 Task: In the  document experience.pdf, change border color to  'Brown' and border width to  '1' Select the first Column and fill it with the color  Light Orange
Action: Mouse moved to (281, 406)
Screenshot: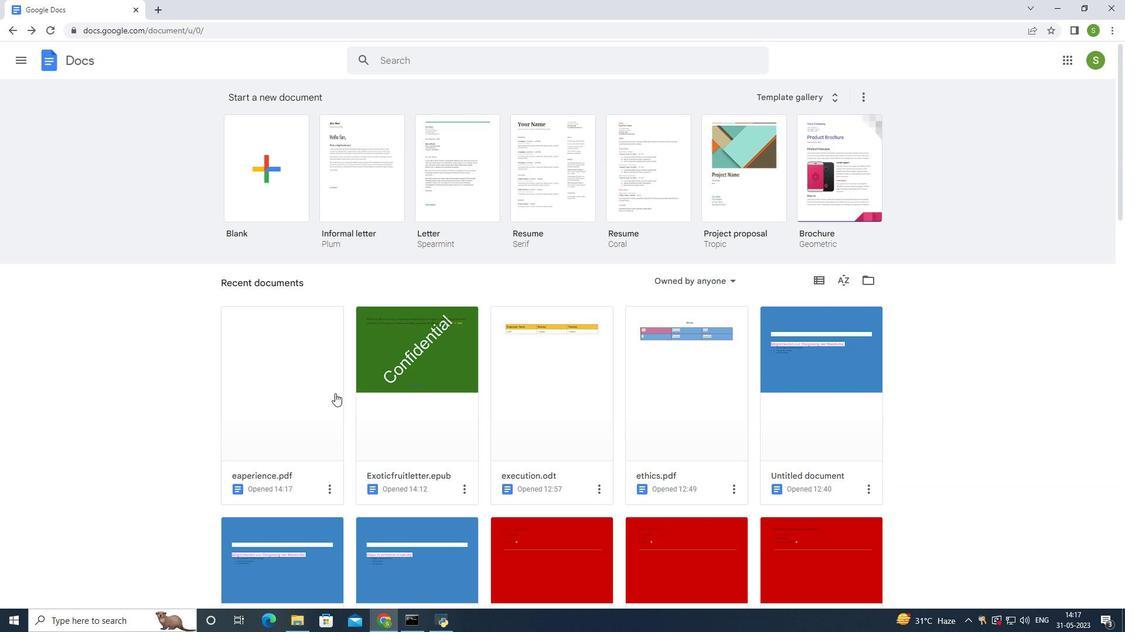 
Action: Mouse pressed left at (281, 406)
Screenshot: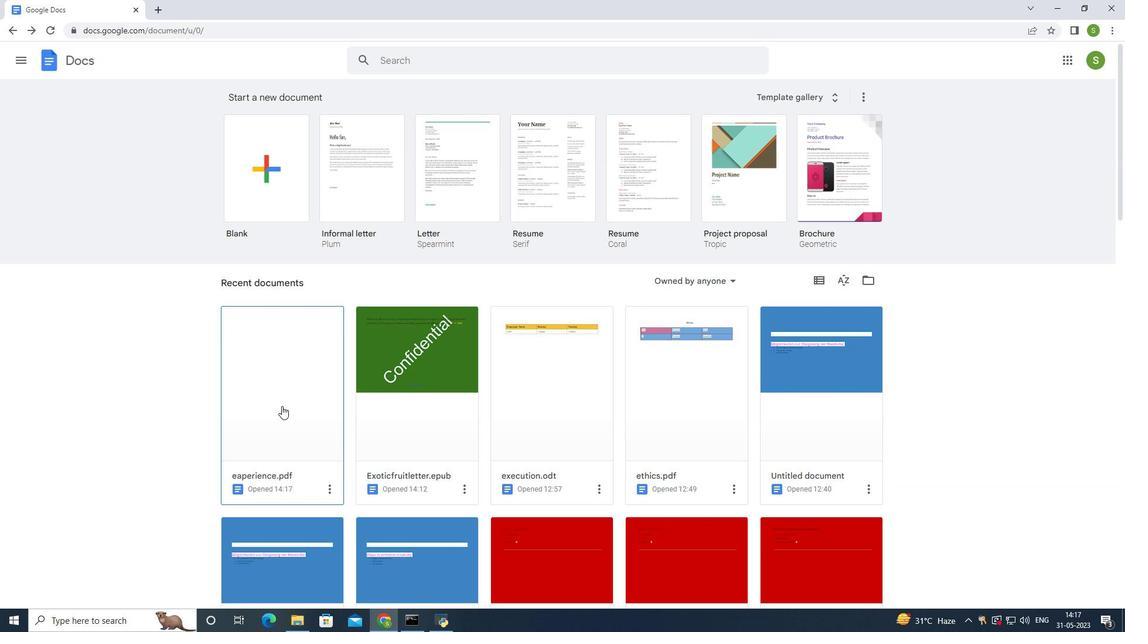 
Action: Mouse moved to (303, 199)
Screenshot: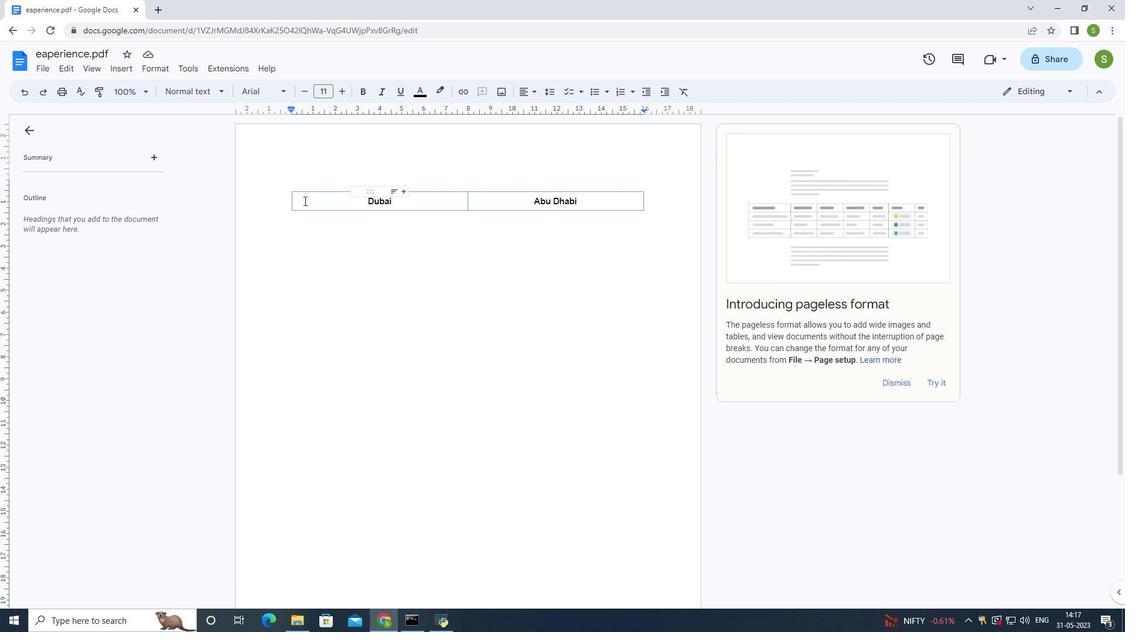 
Action: Mouse pressed left at (303, 199)
Screenshot: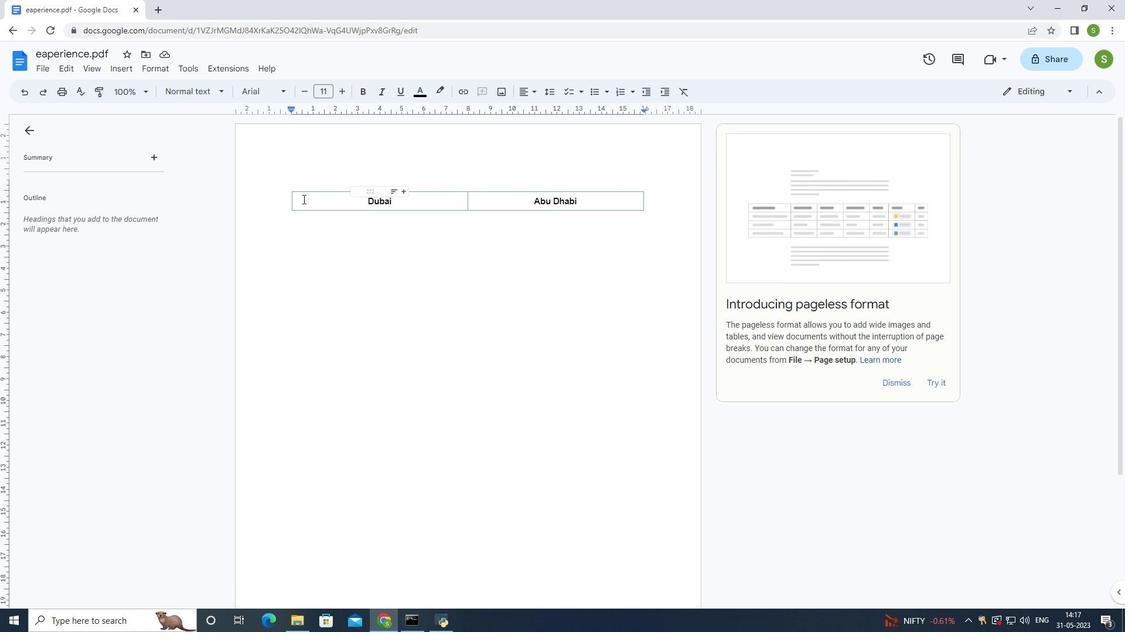 
Action: Mouse moved to (717, 93)
Screenshot: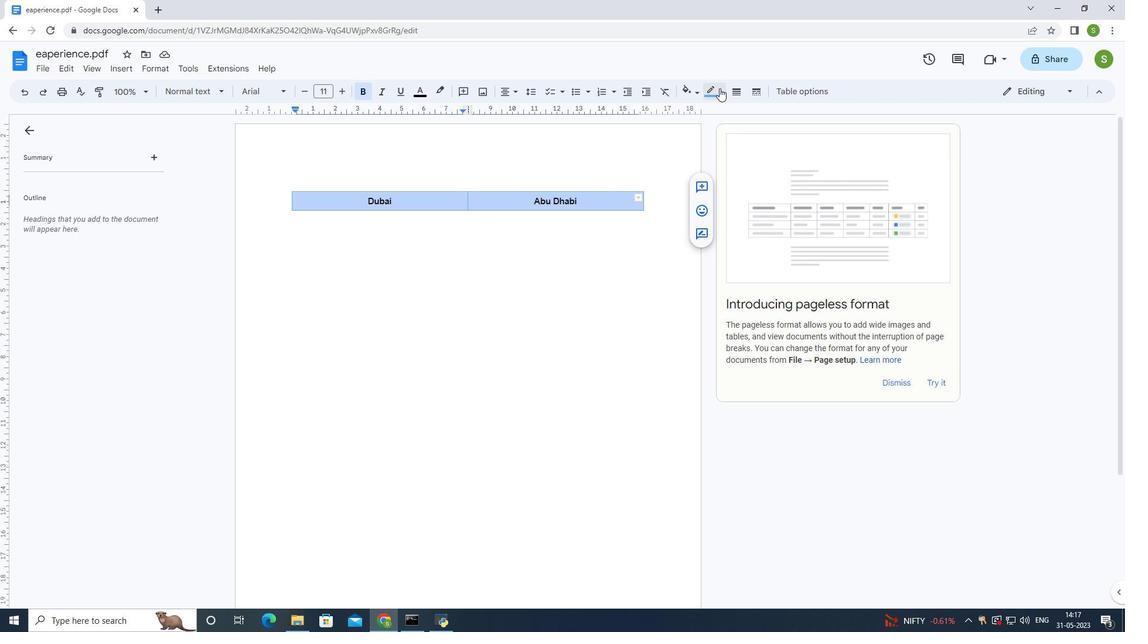 
Action: Mouse pressed left at (717, 93)
Screenshot: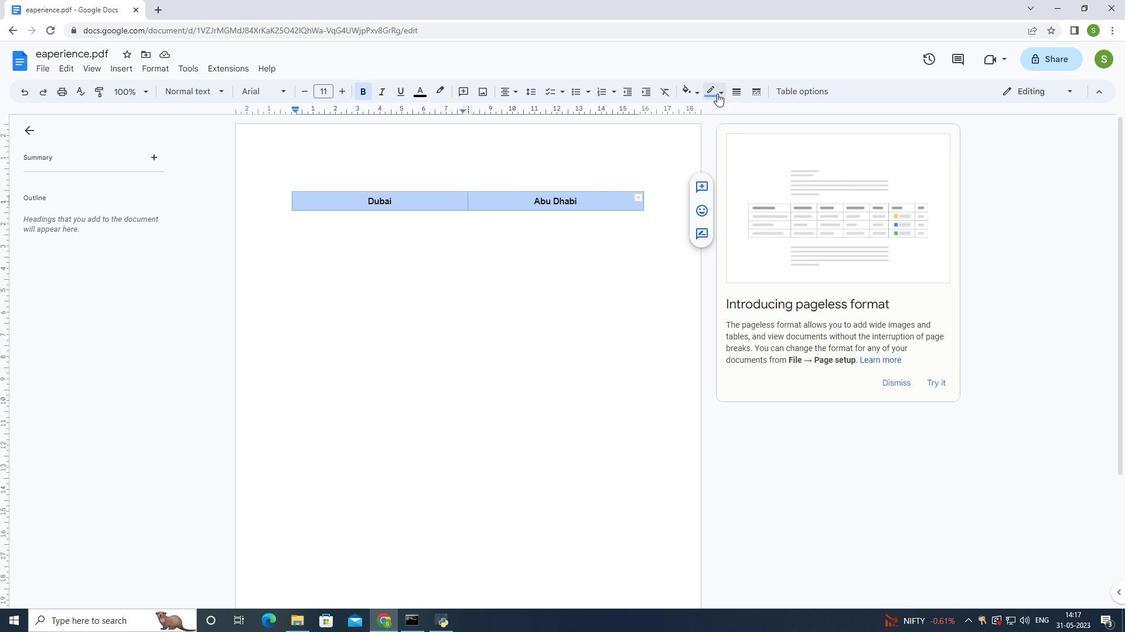 
Action: Mouse moved to (716, 179)
Screenshot: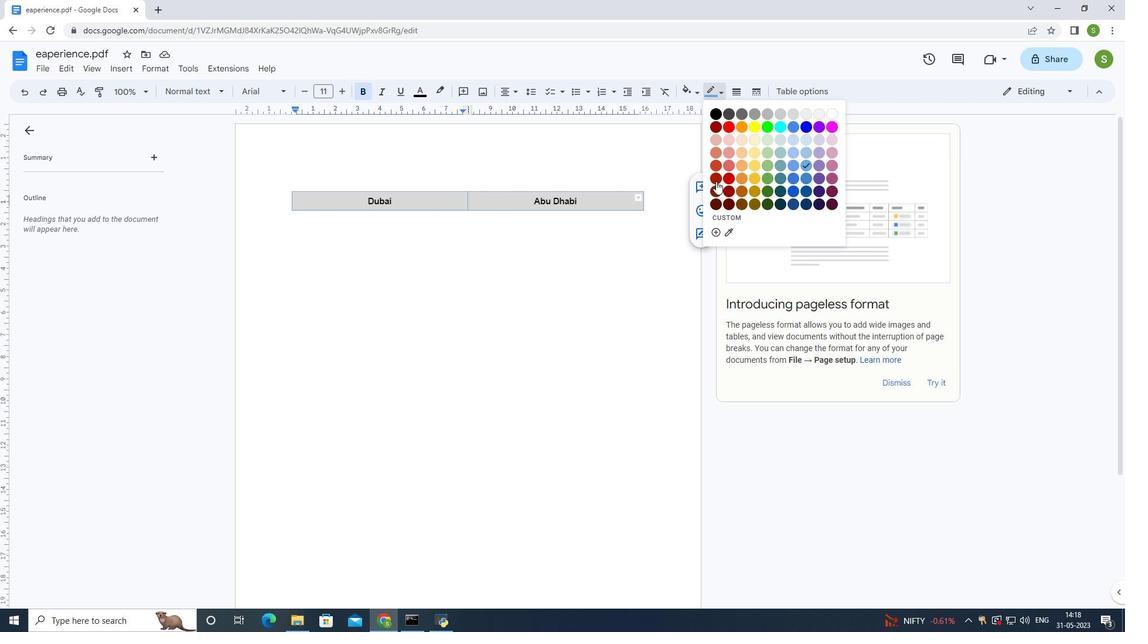 
Action: Mouse pressed left at (716, 179)
Screenshot: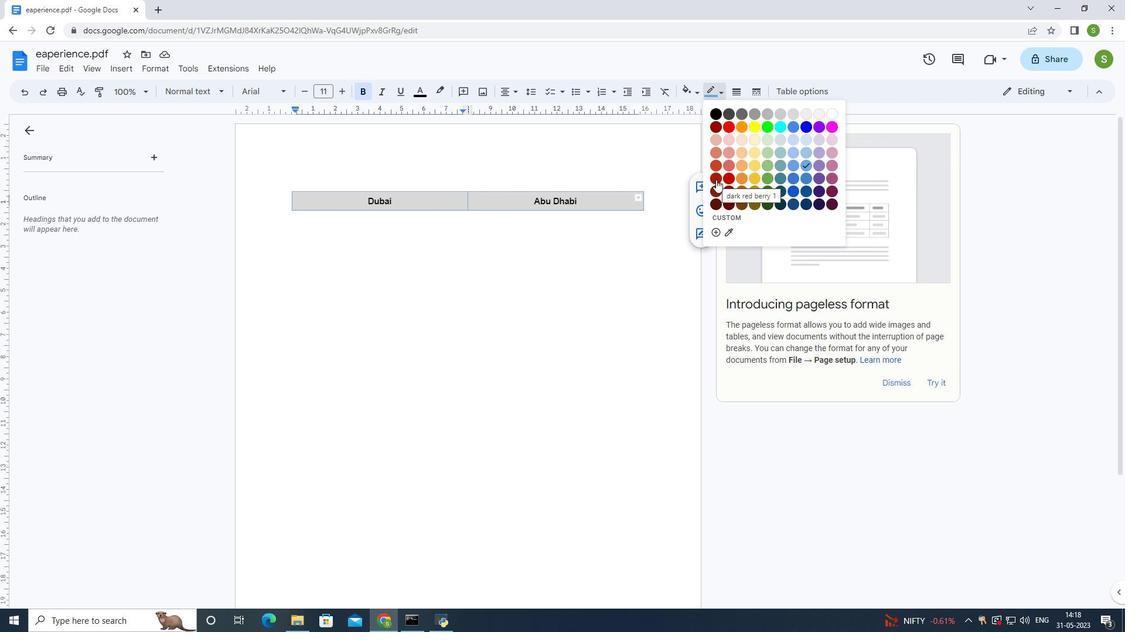 
Action: Mouse moved to (739, 94)
Screenshot: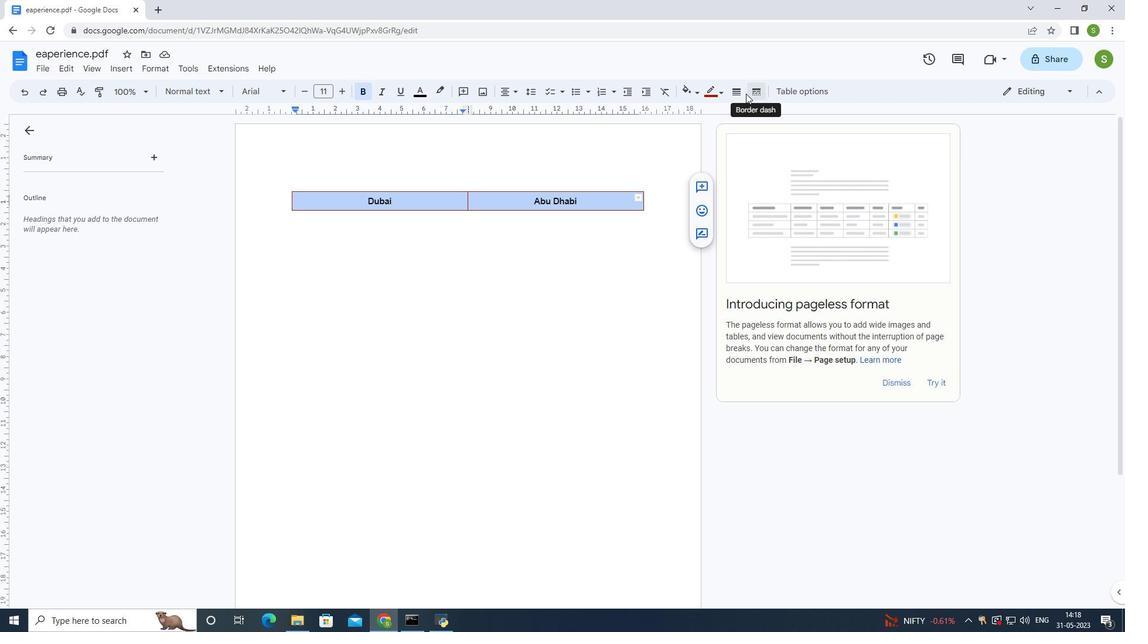 
Action: Mouse pressed left at (739, 94)
Screenshot: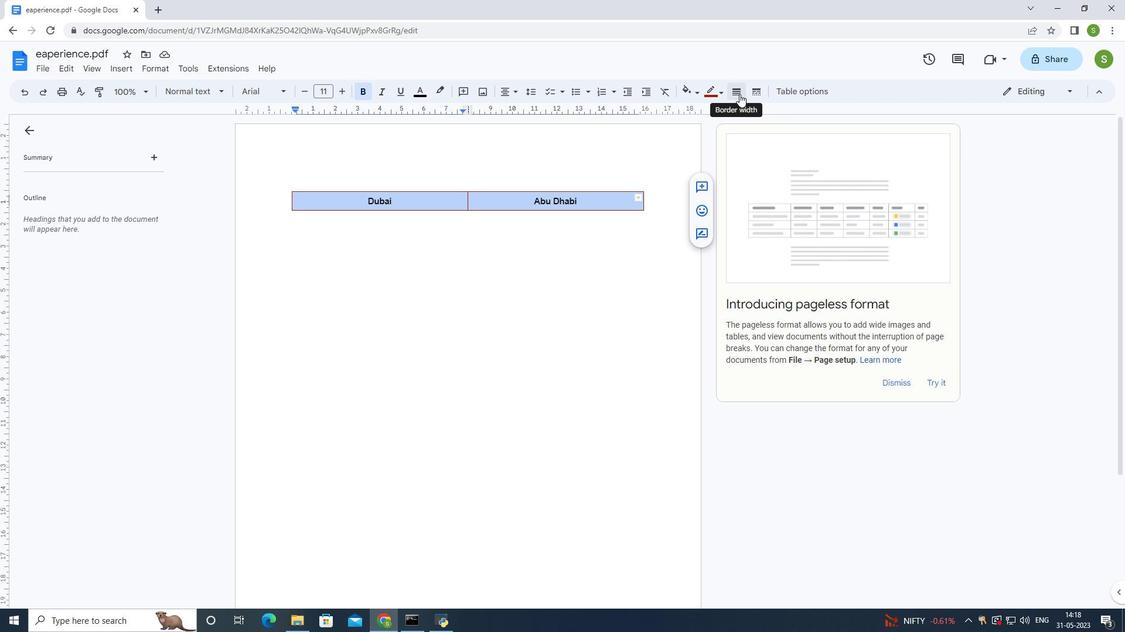 
Action: Mouse moved to (750, 174)
Screenshot: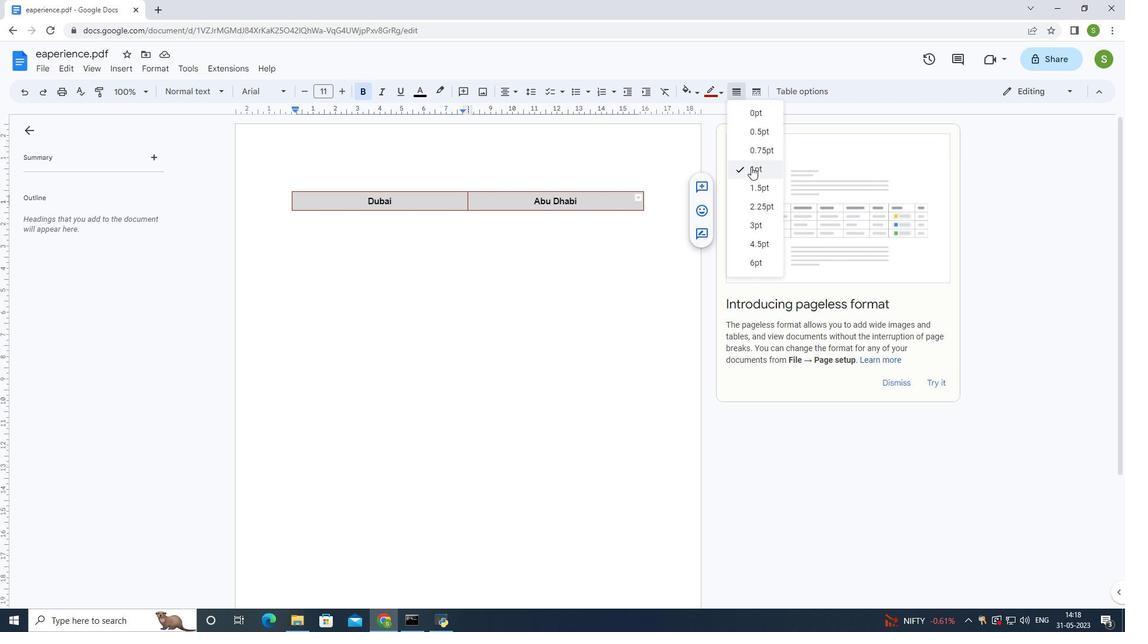 
Action: Mouse pressed left at (750, 174)
Screenshot: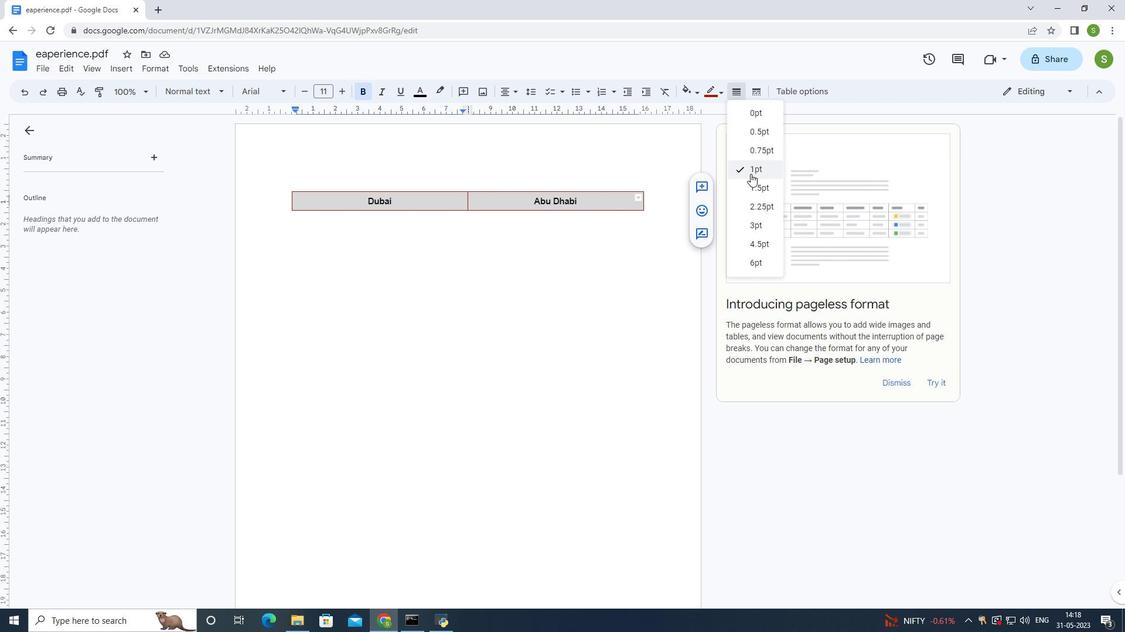 
Action: Mouse moved to (460, 206)
Screenshot: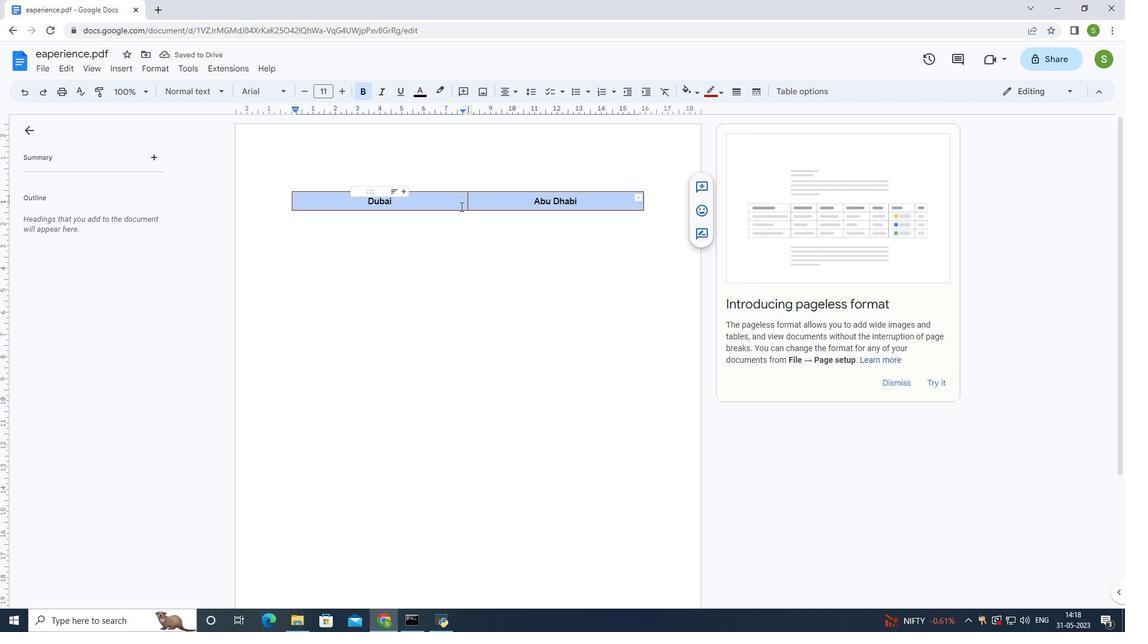 
Action: Mouse pressed left at (460, 206)
Screenshot: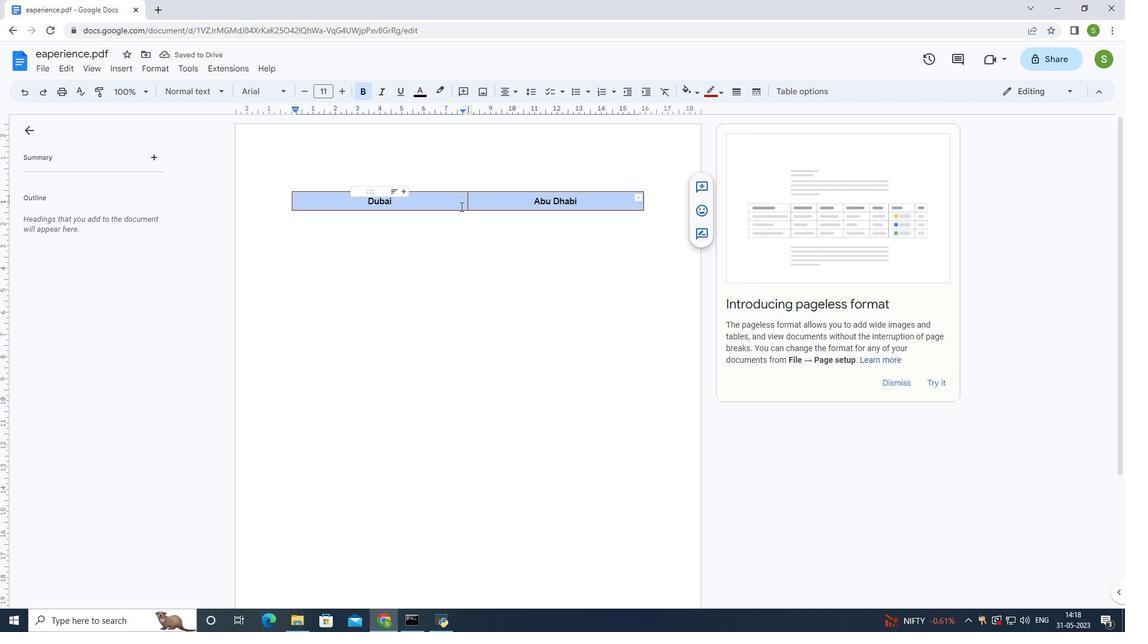 
Action: Mouse moved to (318, 195)
Screenshot: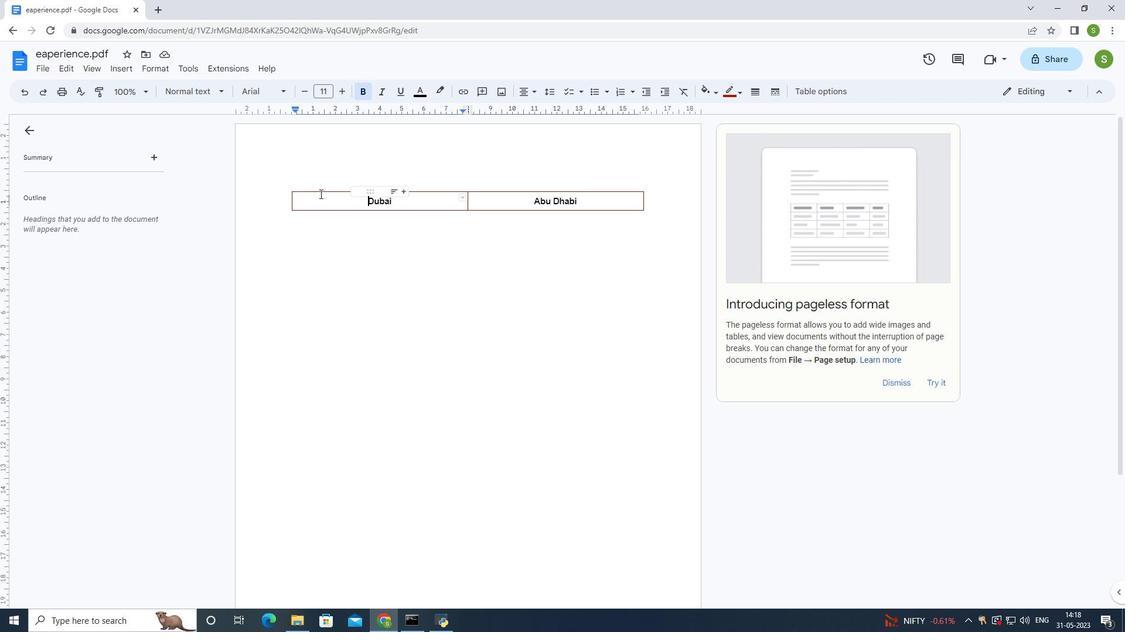 
Action: Mouse pressed left at (318, 195)
Screenshot: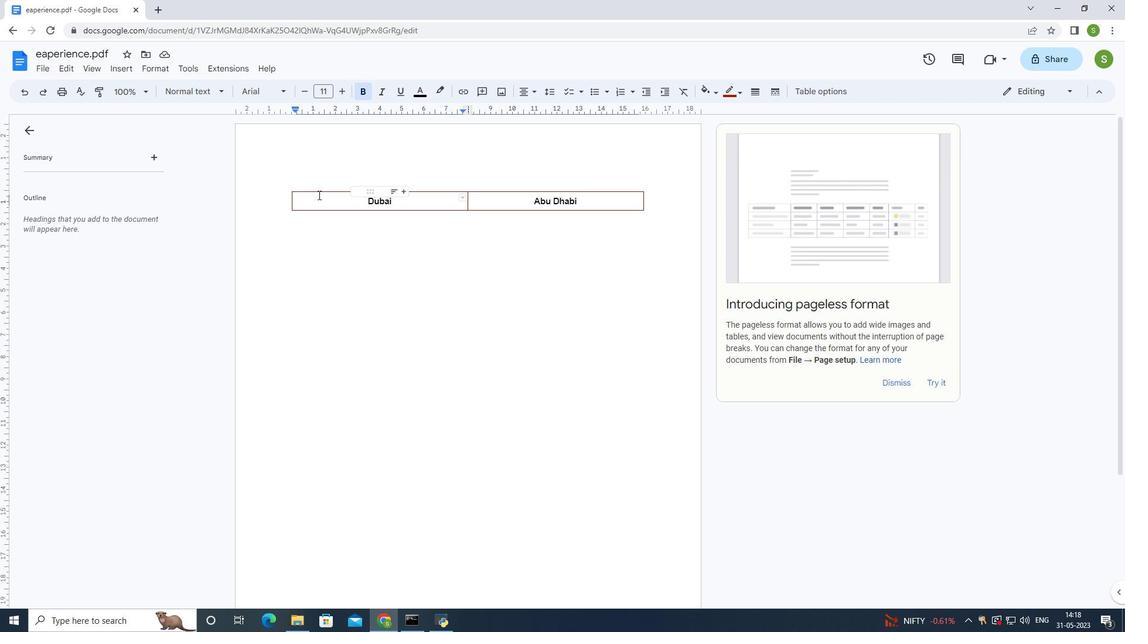 
Action: Mouse moved to (690, 95)
Screenshot: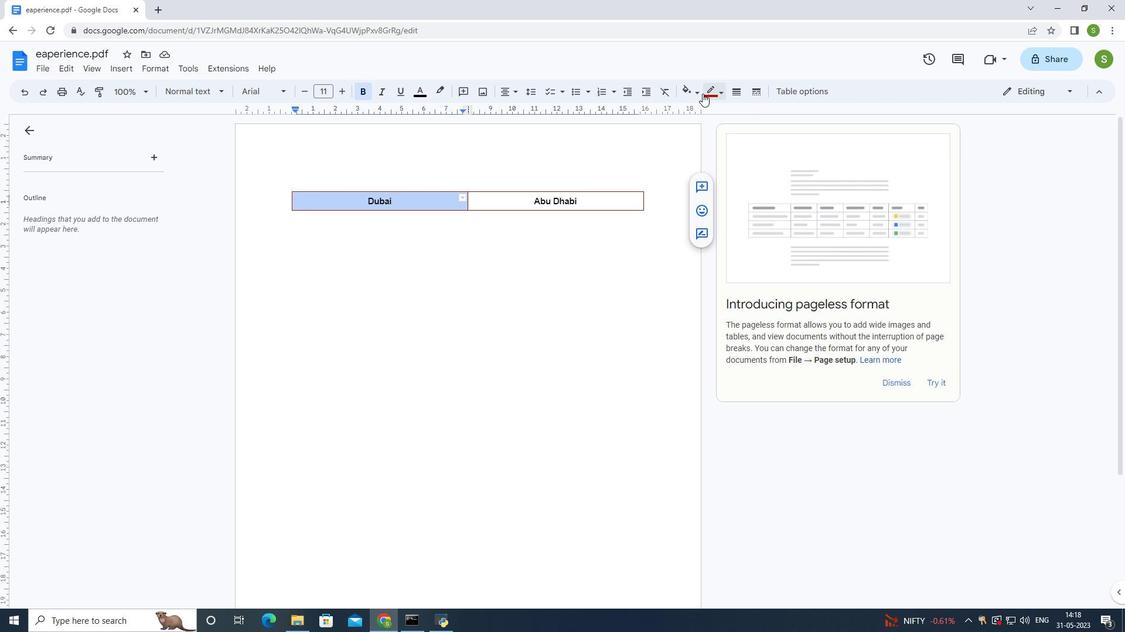 
Action: Mouse pressed left at (690, 95)
Screenshot: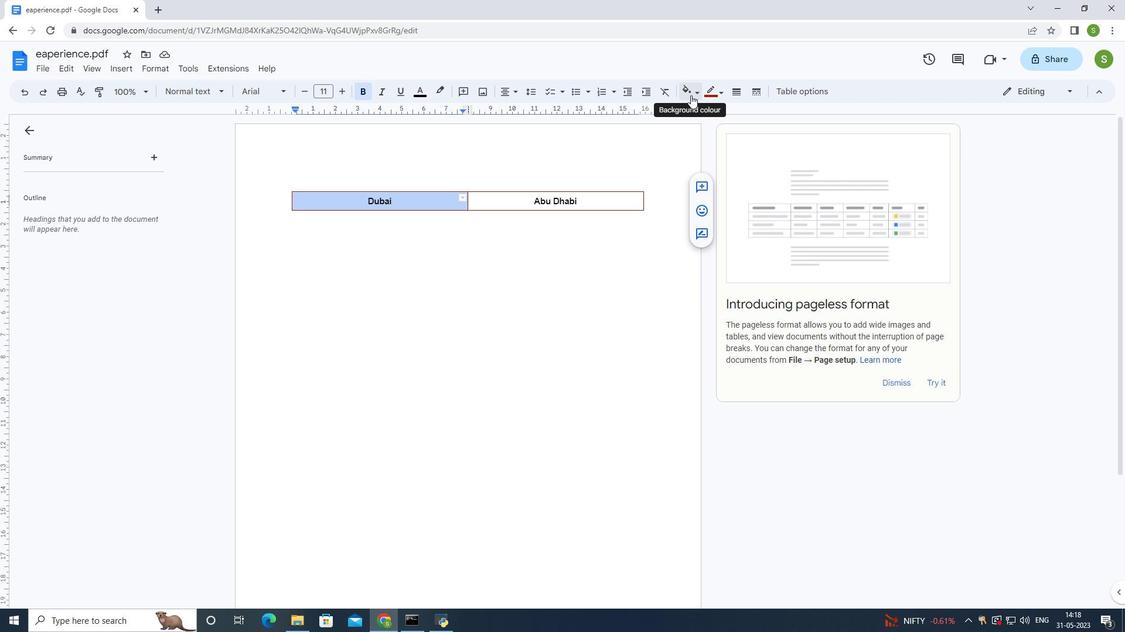 
Action: Mouse moved to (717, 182)
Screenshot: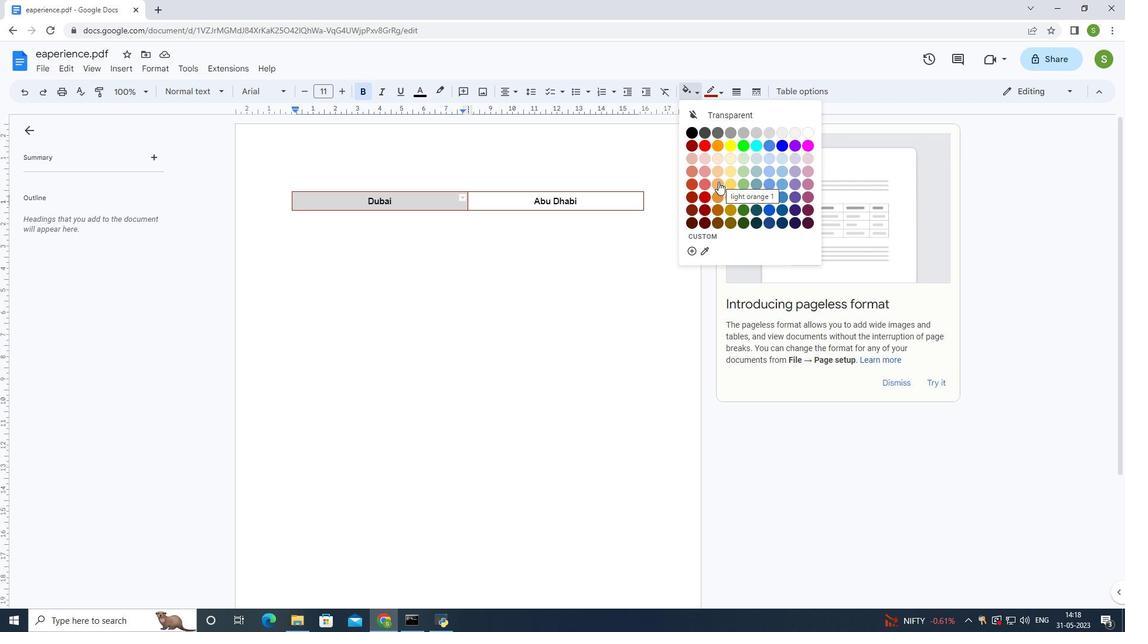 
Action: Mouse pressed left at (717, 182)
Screenshot: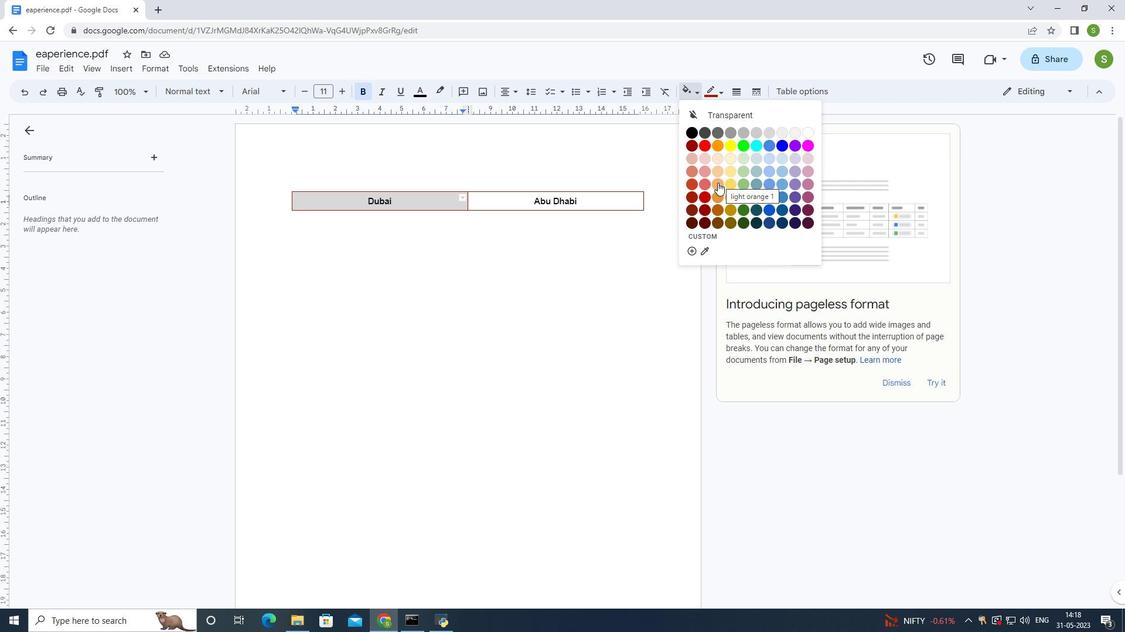 
Action: Mouse moved to (500, 270)
Screenshot: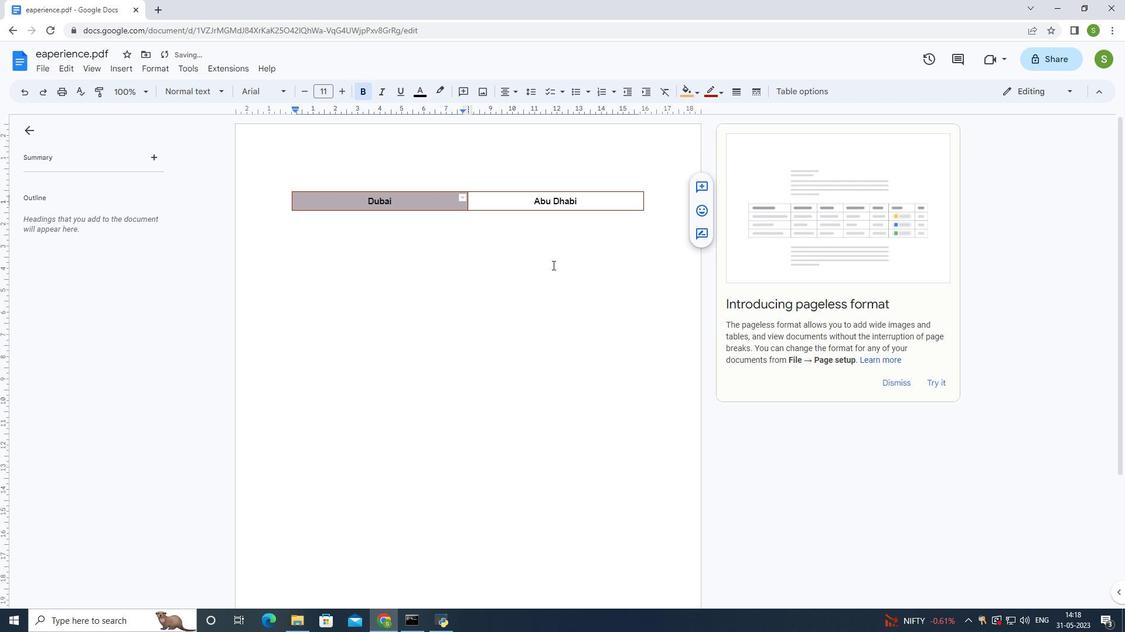 
Action: Mouse pressed left at (500, 270)
Screenshot: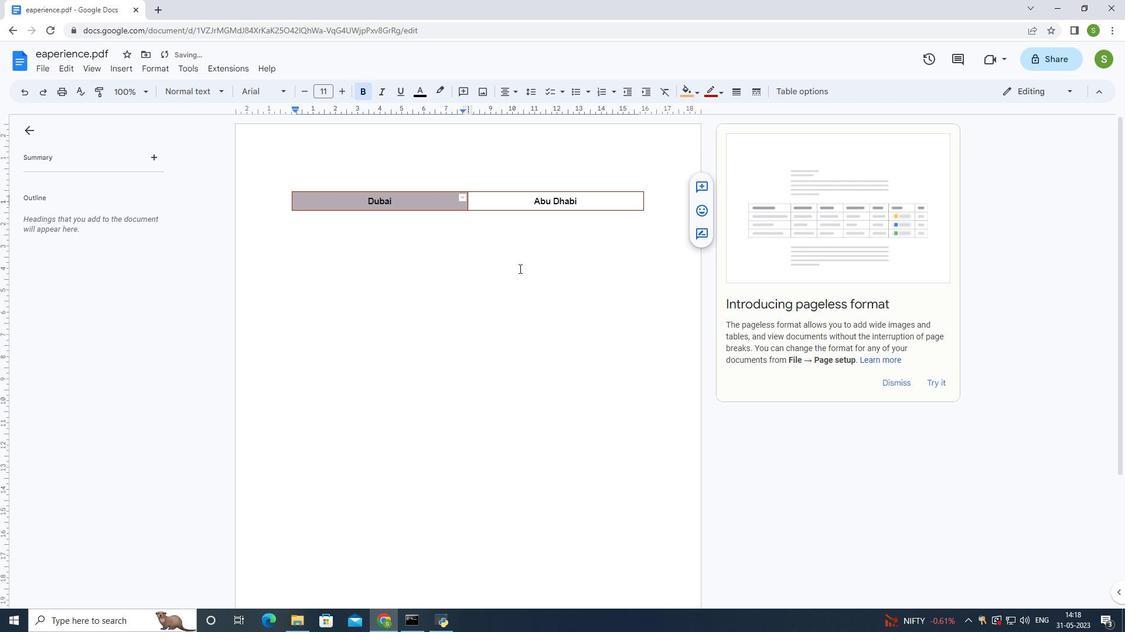 
Action: Mouse moved to (535, 261)
Screenshot: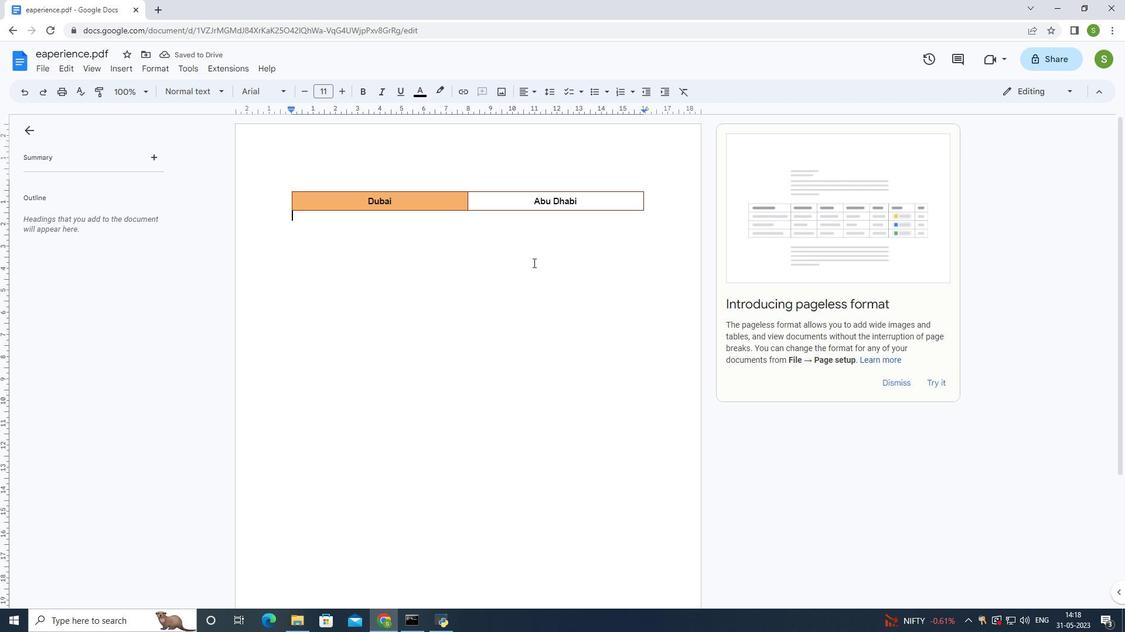 
Action: Key pressed ctrl+S
Screenshot: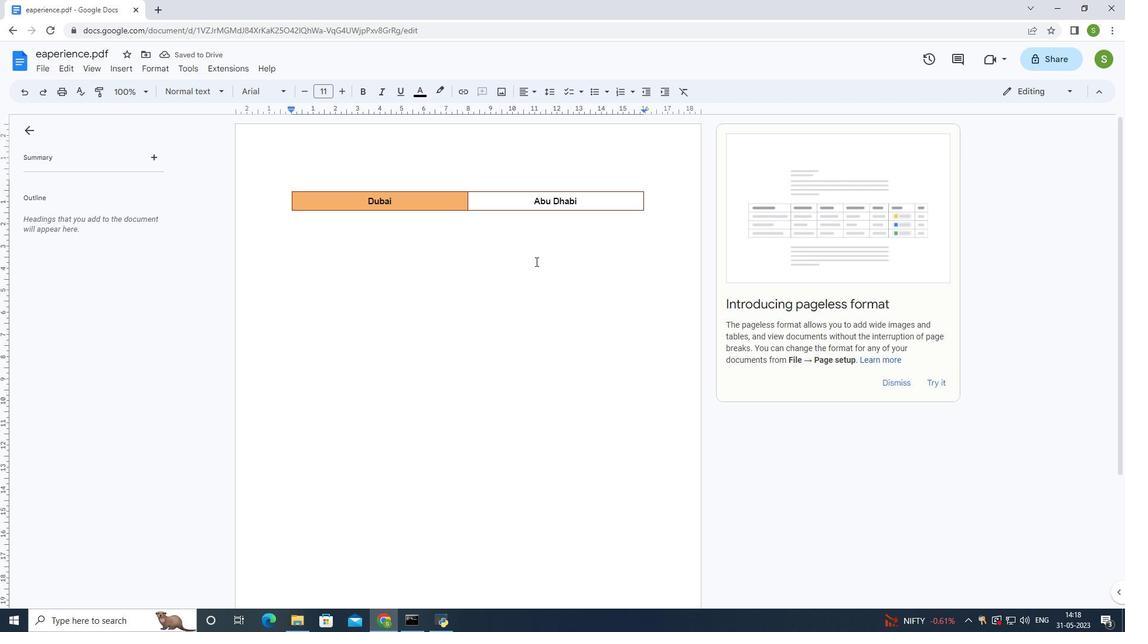 
Action: Mouse moved to (537, 253)
Screenshot: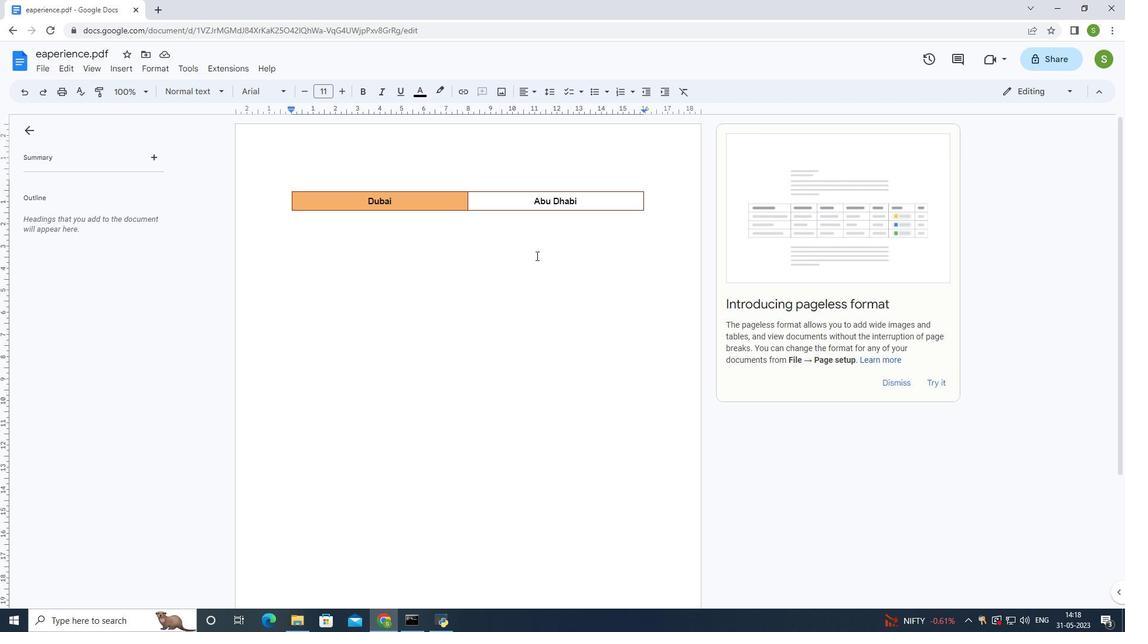 
